 Task: Use Water Lake Effect in this video Movie B.mp4
Action: Mouse moved to (290, 104)
Screenshot: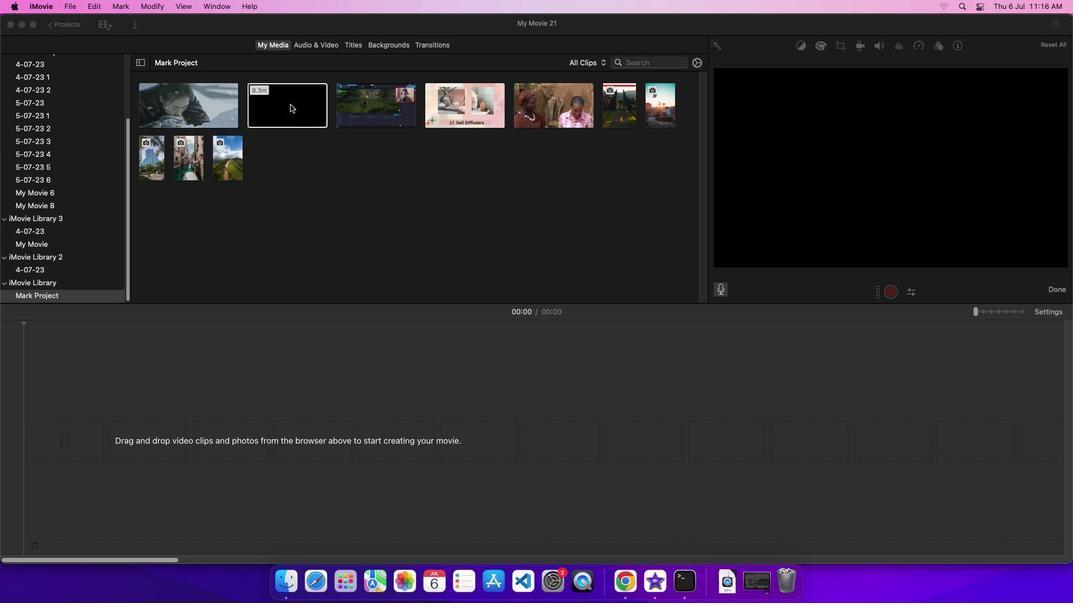 
Action: Mouse pressed left at (290, 104)
Screenshot: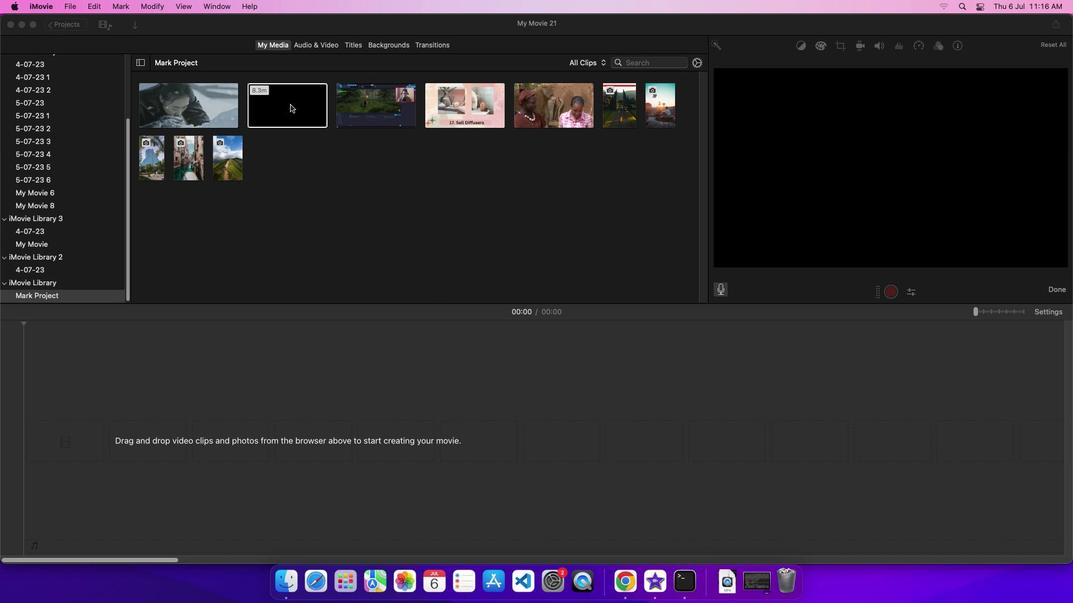
Action: Mouse moved to (313, 101)
Screenshot: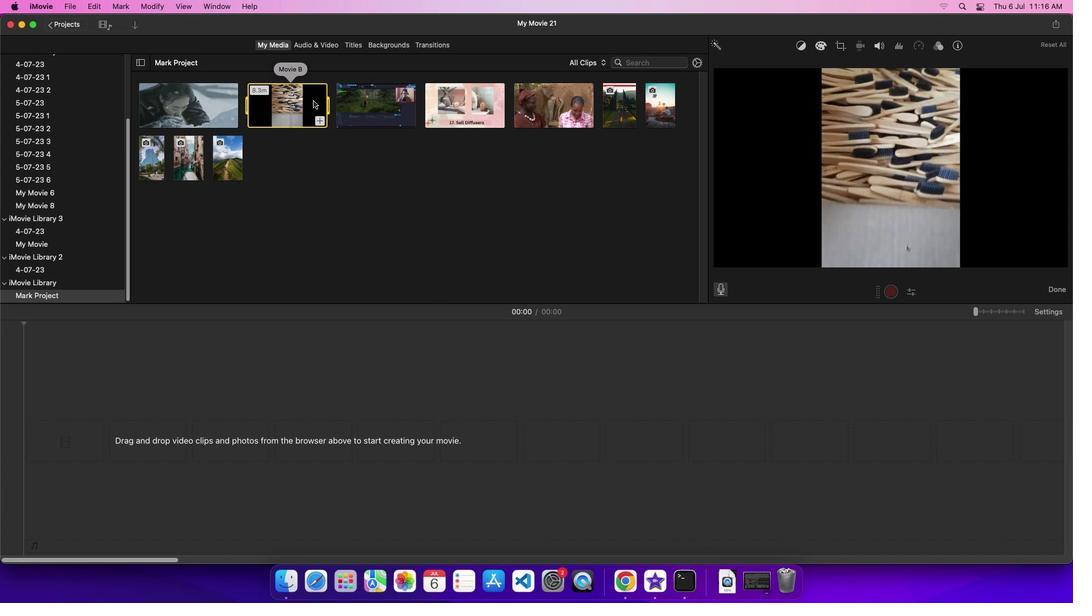 
Action: Mouse pressed left at (313, 101)
Screenshot: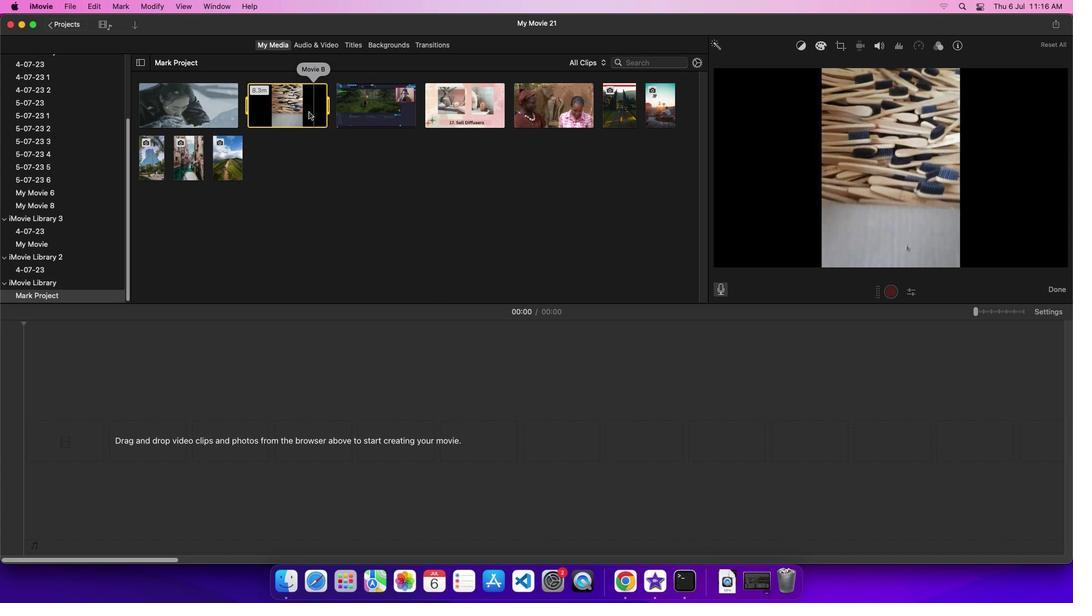 
Action: Mouse moved to (321, 44)
Screenshot: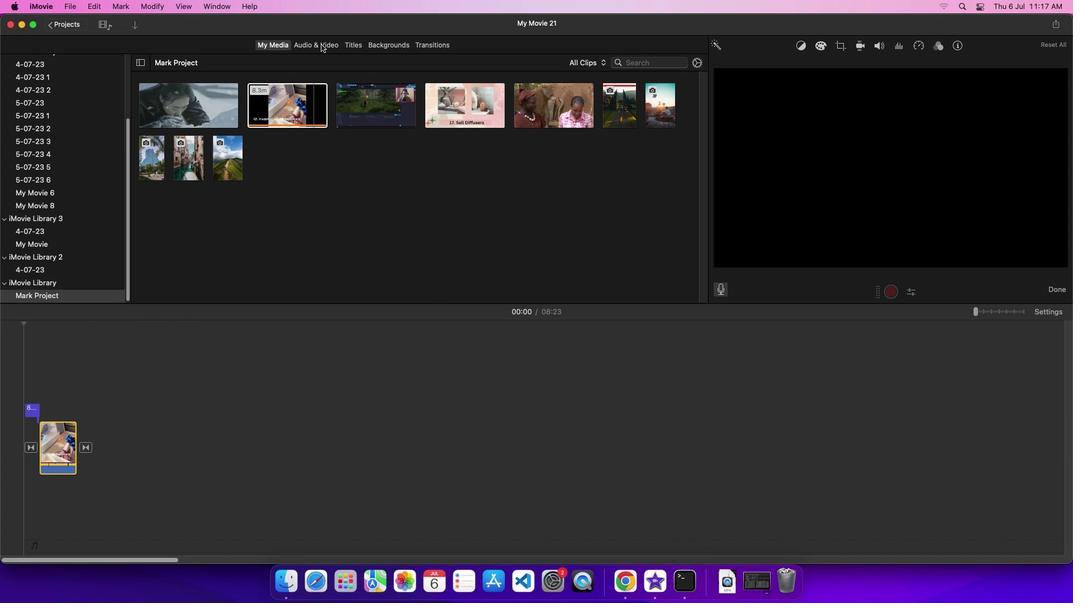 
Action: Mouse pressed left at (321, 44)
Screenshot: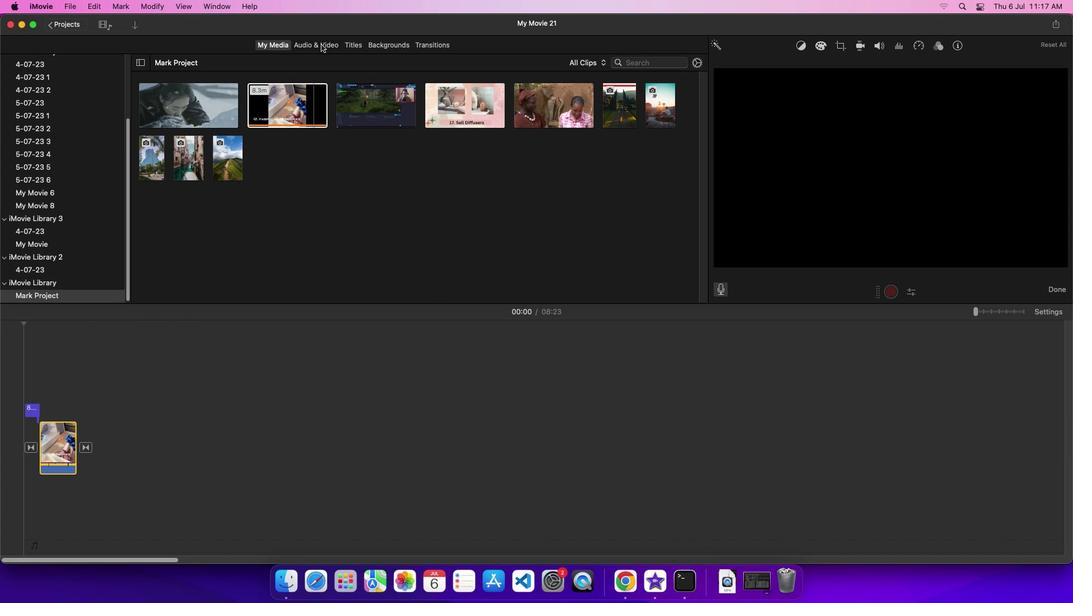 
Action: Mouse moved to (72, 103)
Screenshot: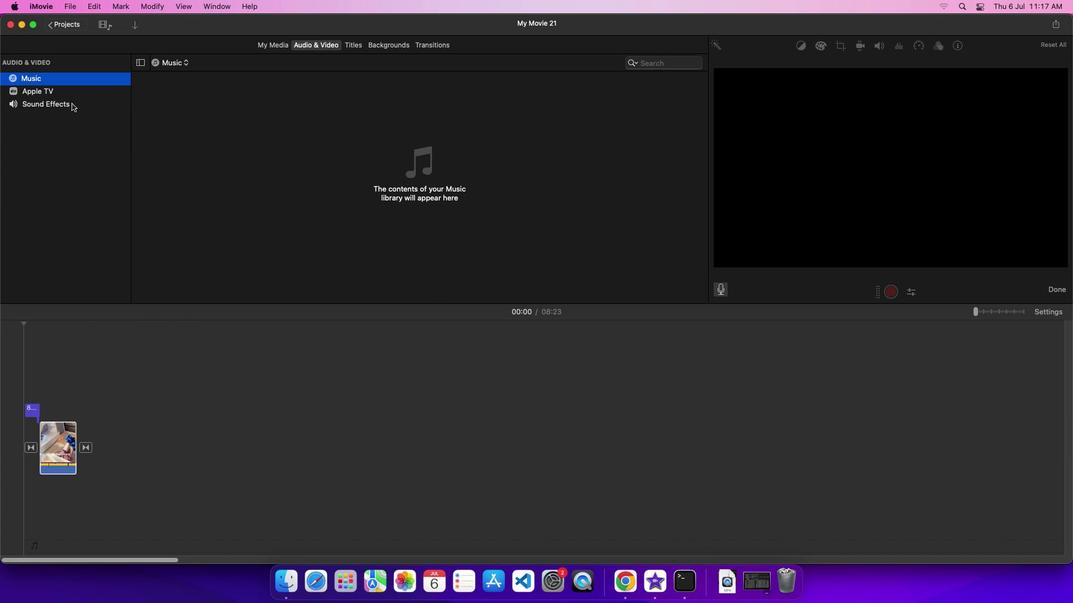 
Action: Mouse pressed left at (72, 103)
Screenshot: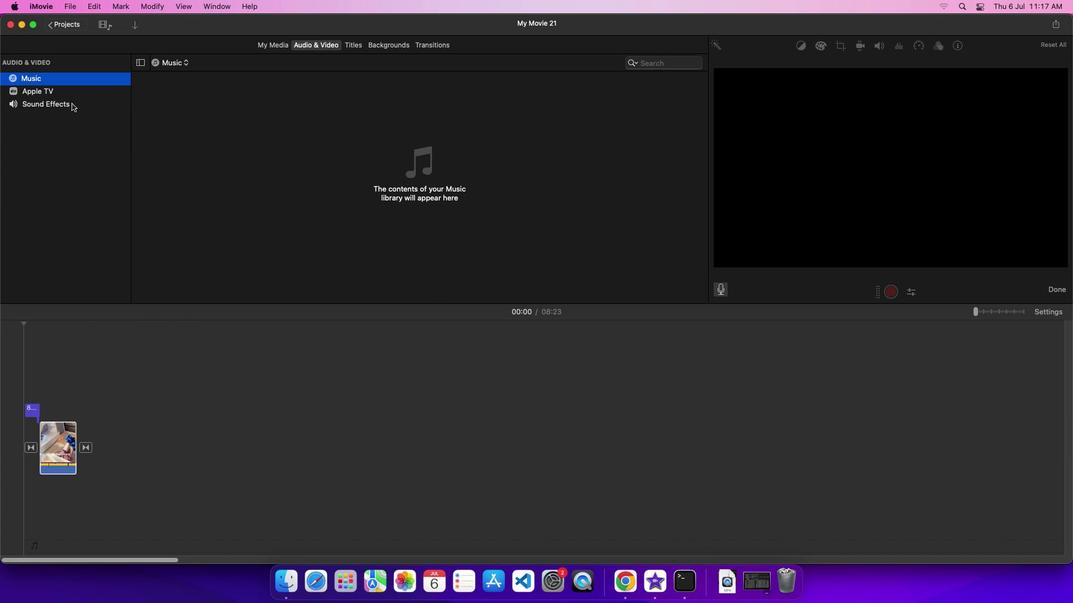 
Action: Mouse moved to (201, 255)
Screenshot: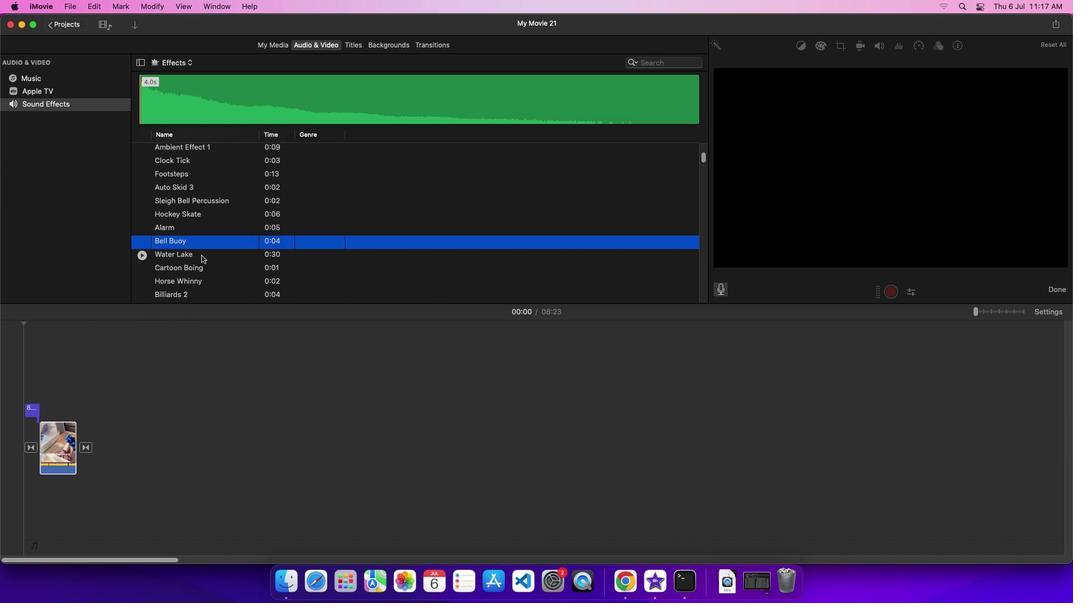 
Action: Mouse pressed left at (201, 255)
Screenshot: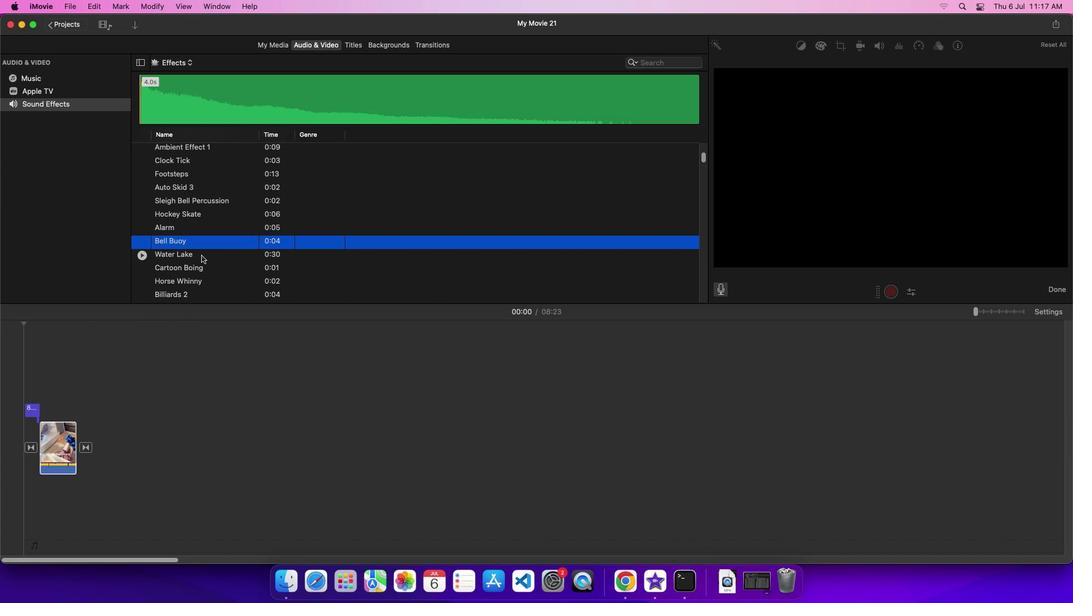 
Action: Mouse moved to (215, 255)
Screenshot: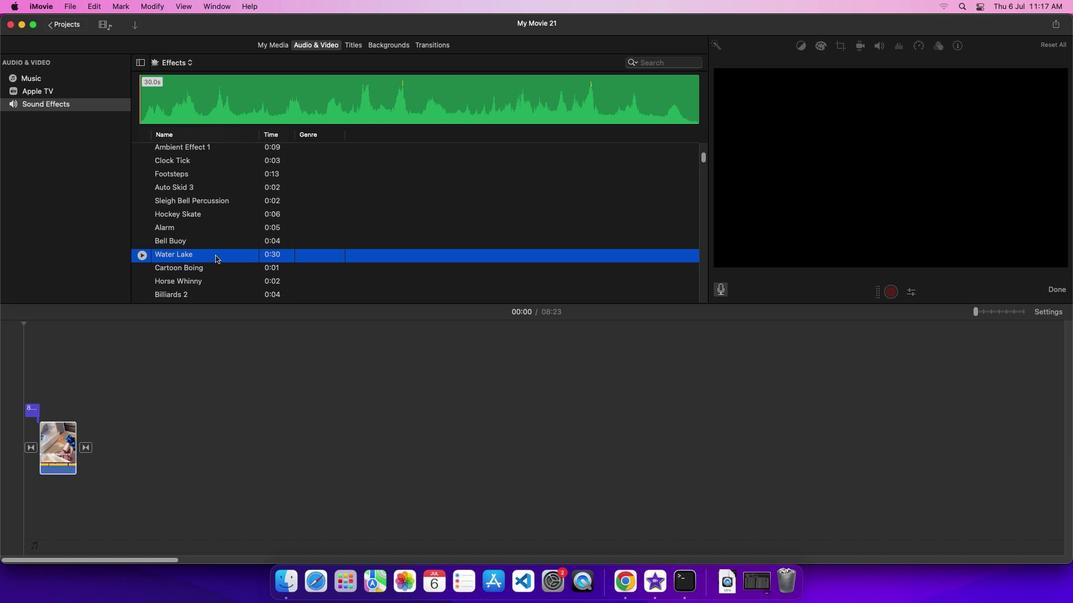 
Action: Mouse pressed left at (215, 255)
Screenshot: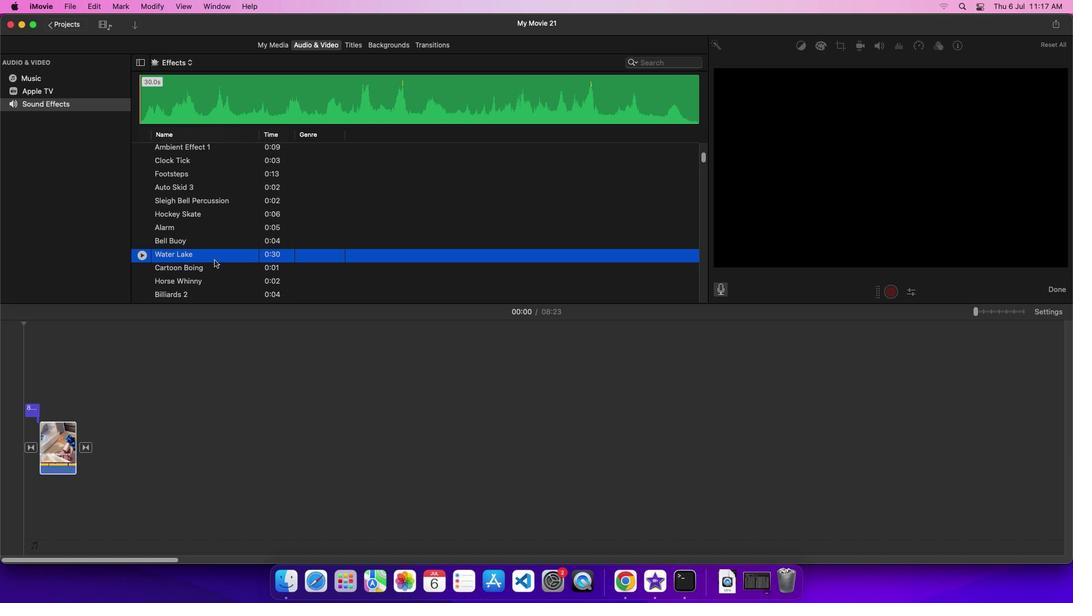 
Action: Mouse moved to (111, 495)
Screenshot: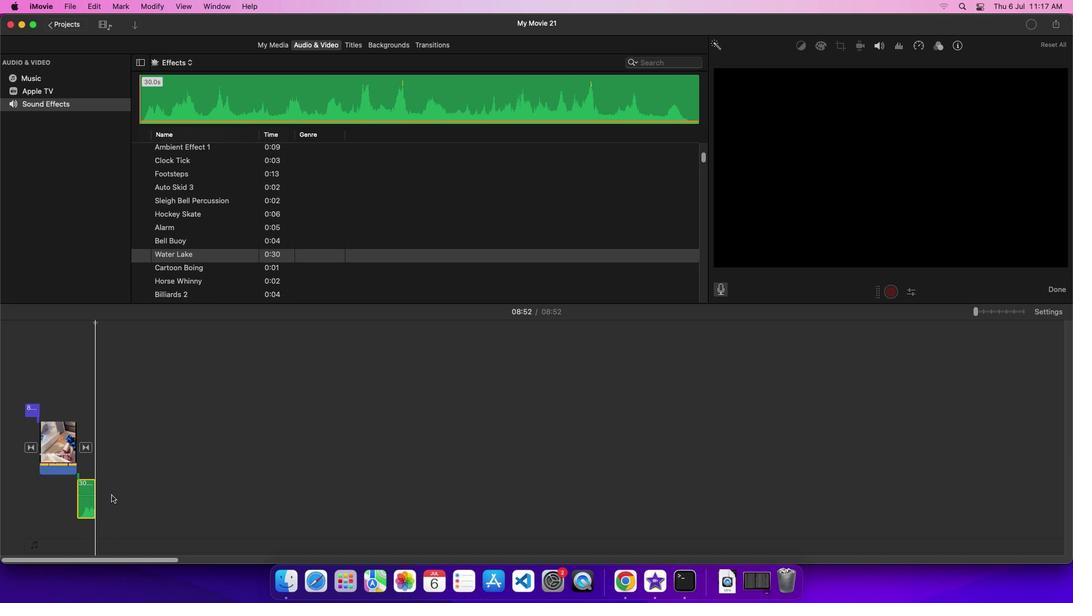 
